 Task: Search for emails from 'softage.4@softage.net' in Outlook.
Action: Mouse moved to (235, 10)
Screenshot: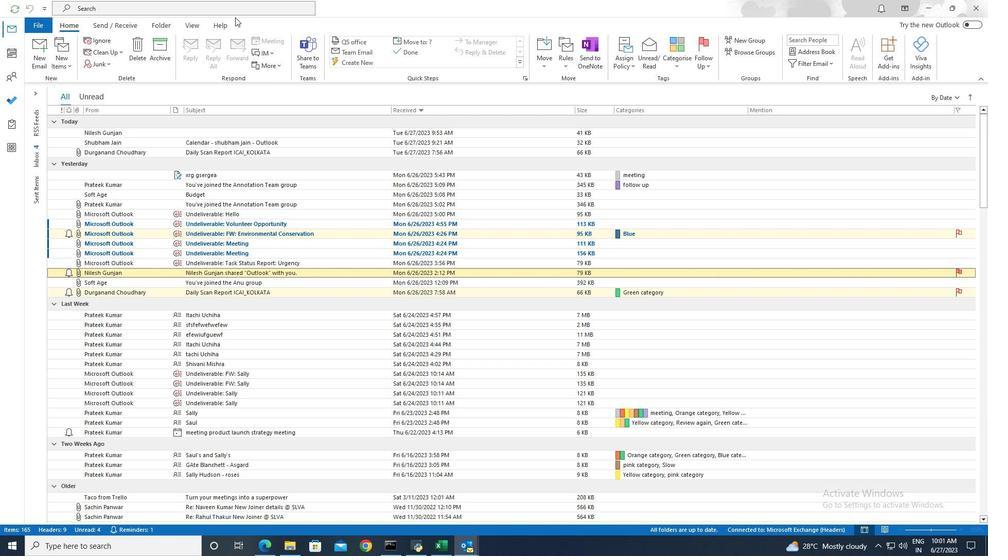 
Action: Mouse pressed left at (235, 10)
Screenshot: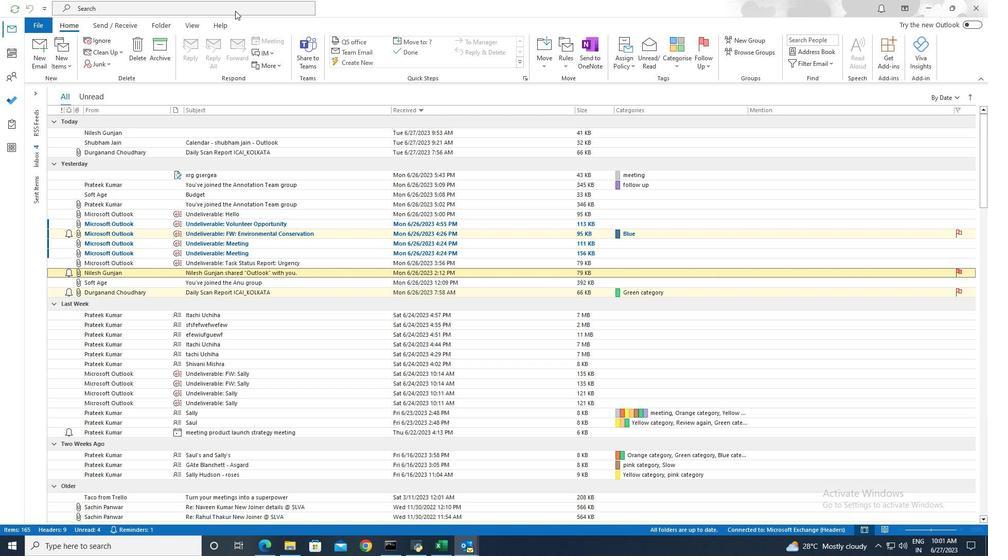 
Action: Mouse moved to (352, 10)
Screenshot: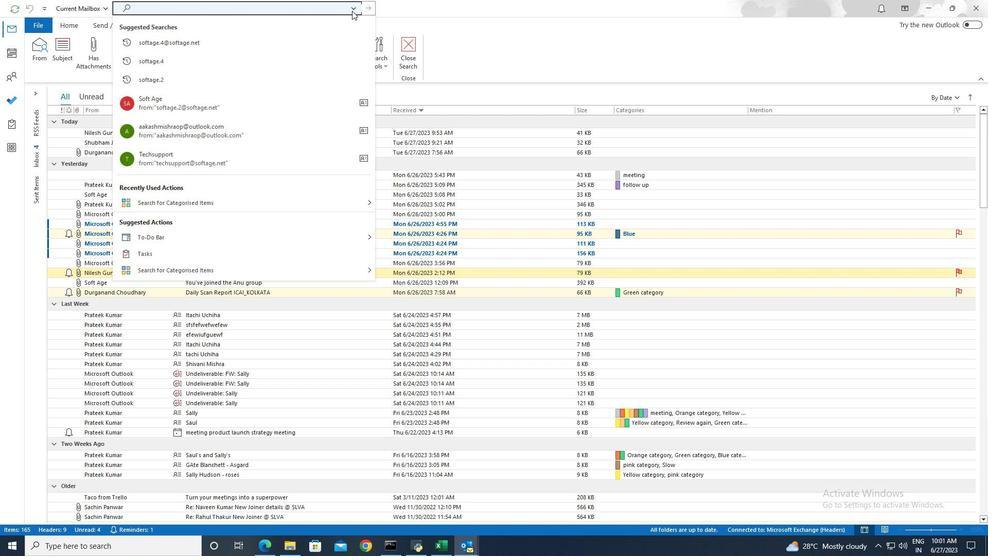 
Action: Mouse pressed left at (352, 10)
Screenshot: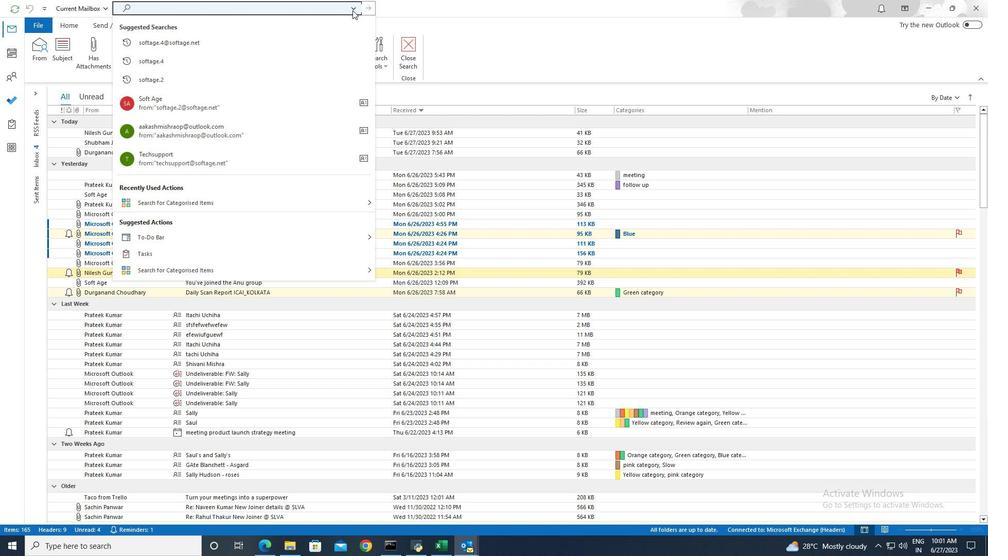 
Action: Mouse moved to (178, 305)
Screenshot: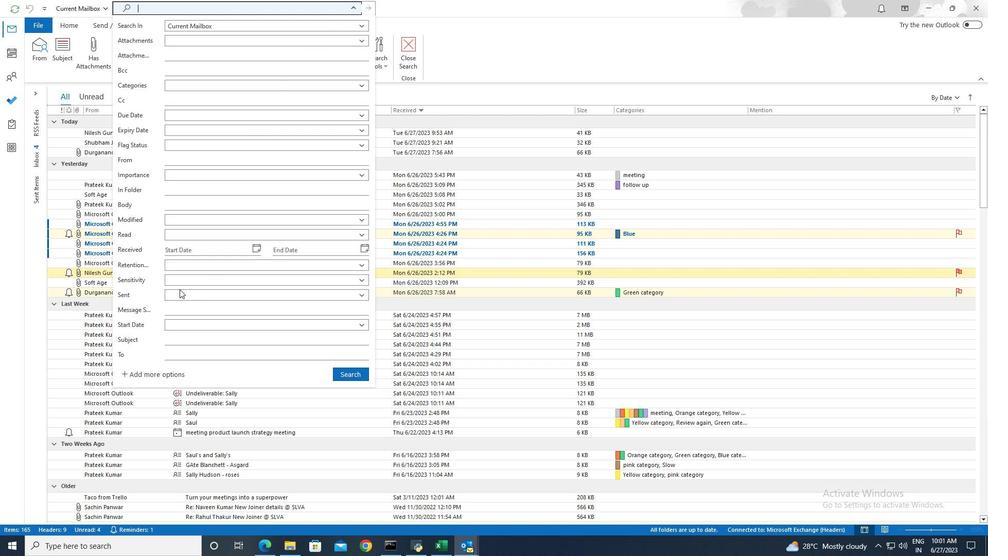 
Action: Mouse pressed left at (178, 305)
Screenshot: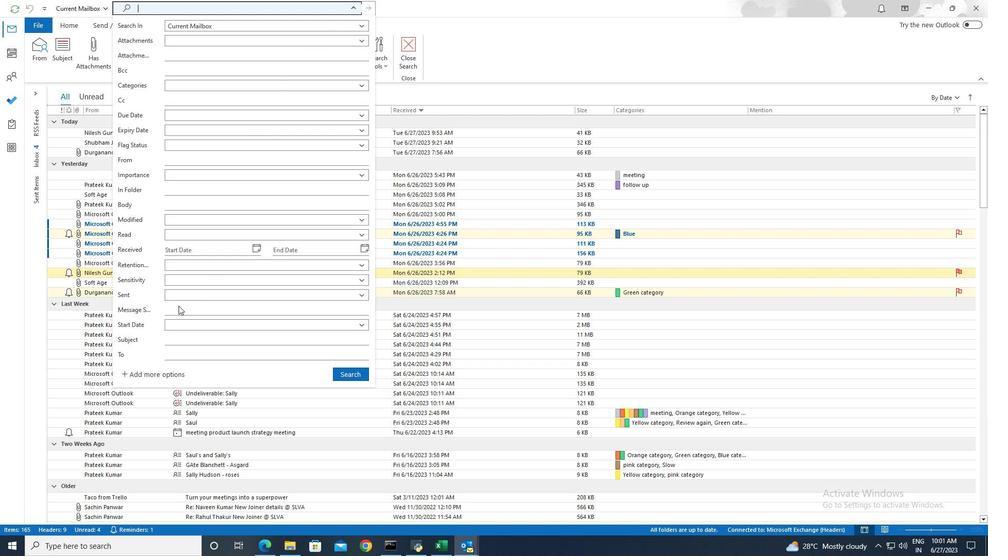 
Action: Mouse moved to (183, 311)
Screenshot: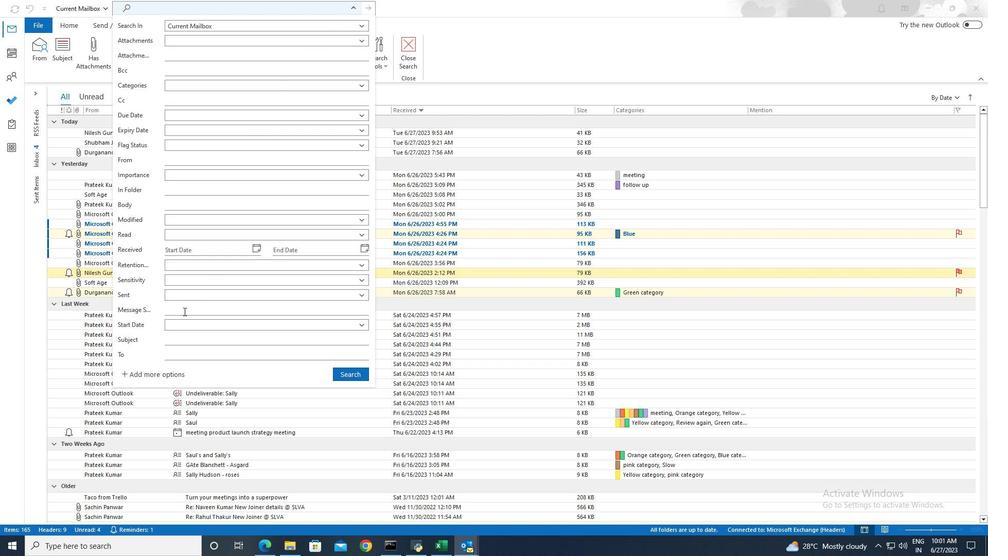 
Action: Mouse pressed left at (183, 311)
Screenshot: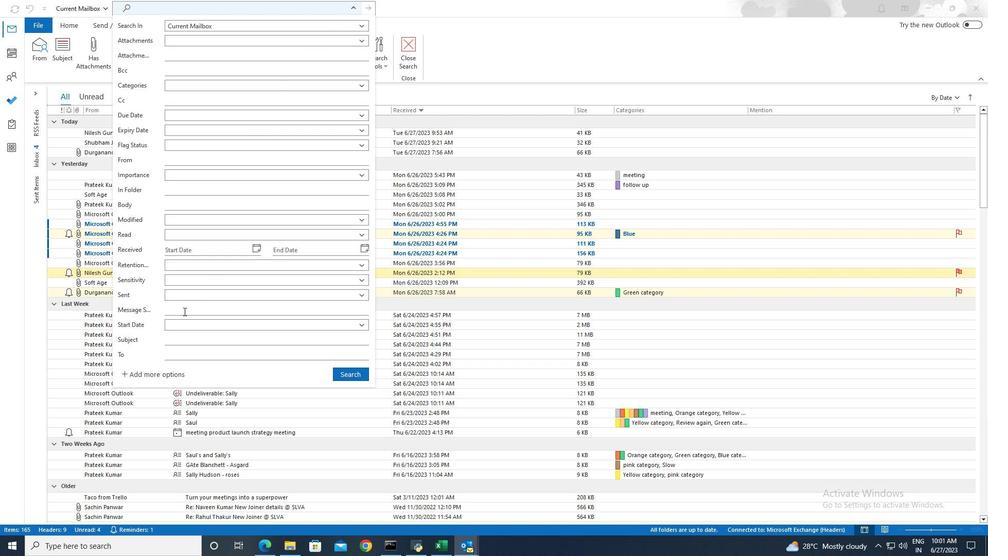 
Action: Key pressed 80<Key.space><Key.shift><Key.shift><Key.shift><Key.shift>KB
Screenshot: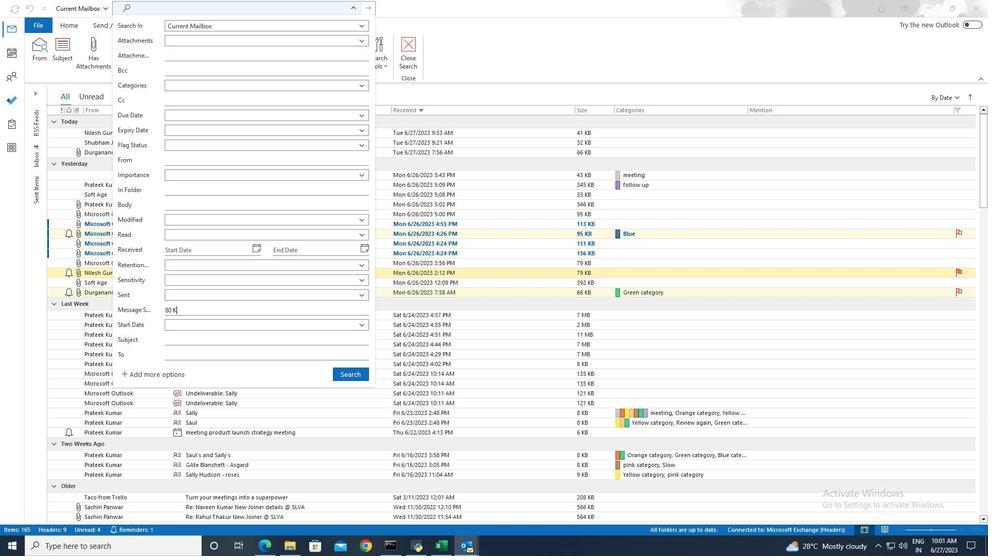 
Action: Mouse moved to (333, 373)
Screenshot: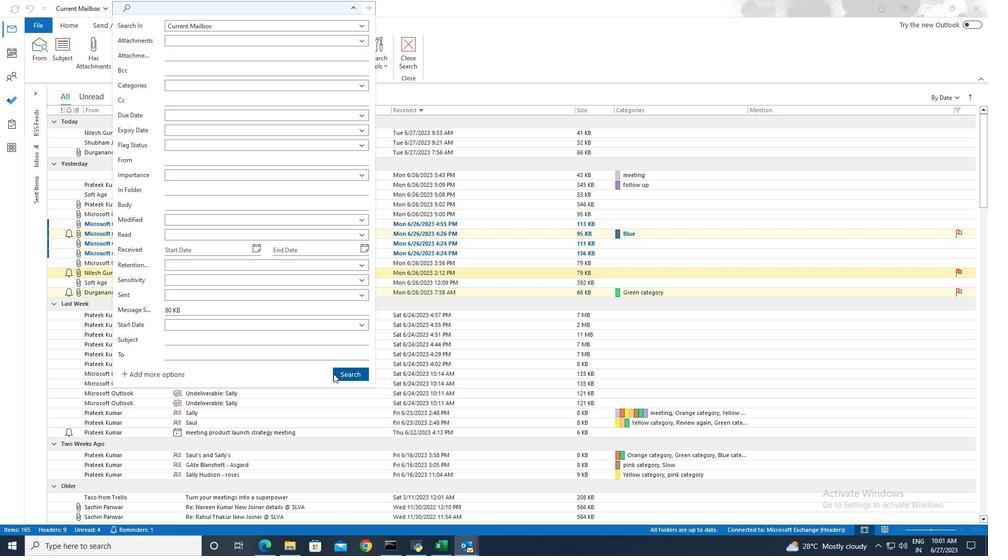 
Action: Mouse pressed left at (333, 373)
Screenshot: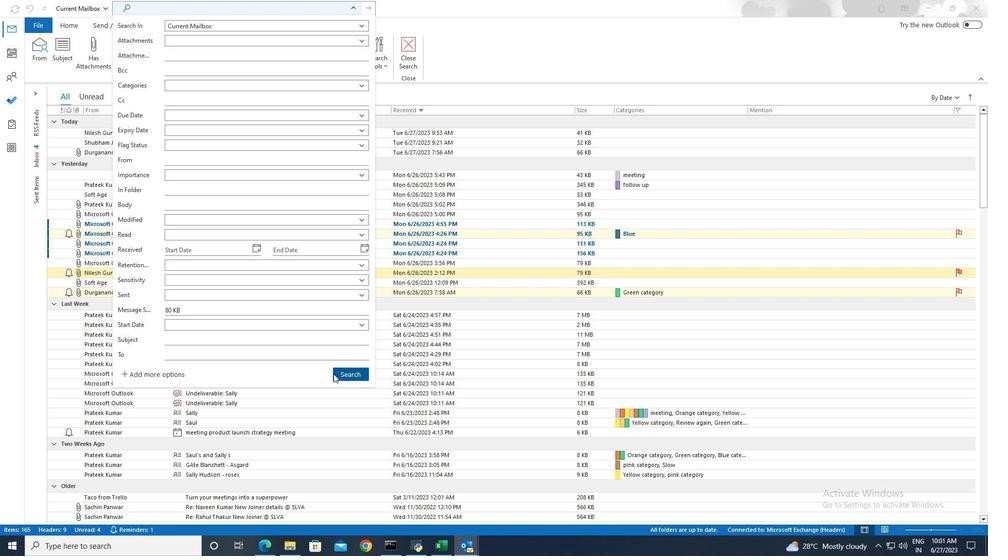 
